 Task: Use the formula "LOGNORM.INV" in spreadsheet "Project portfolio".
Action: Mouse moved to (141, 85)
Screenshot: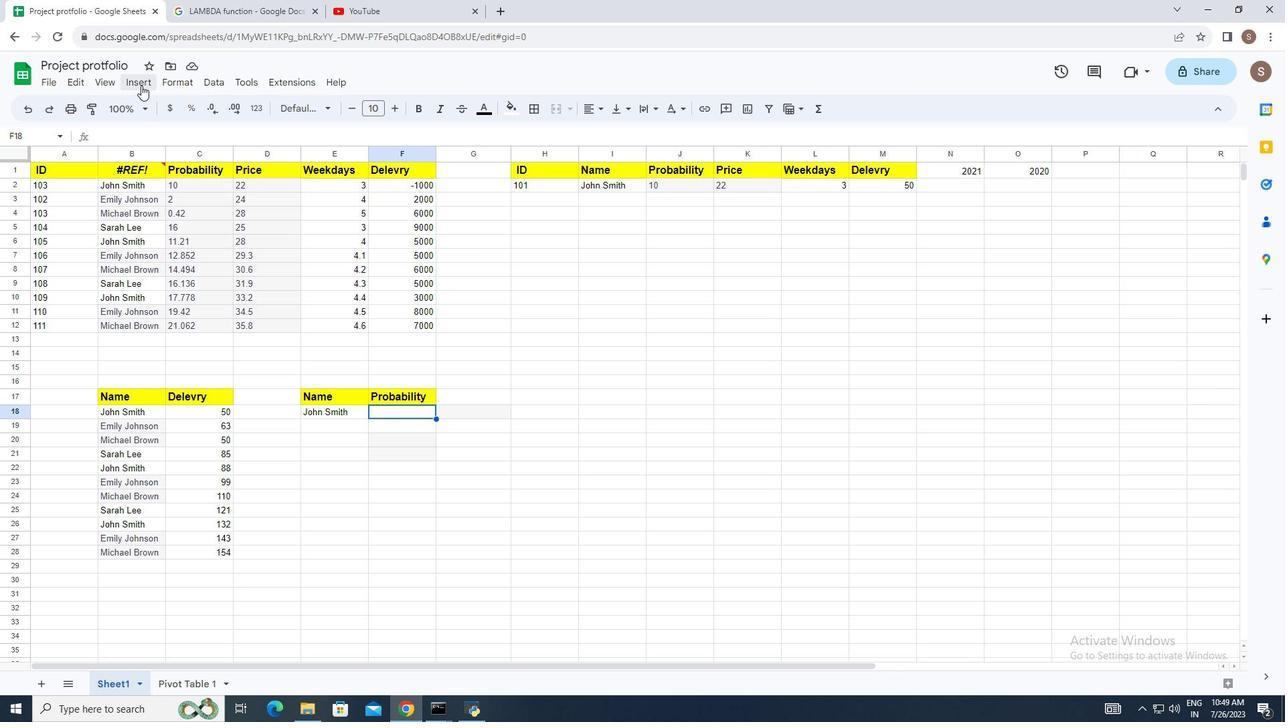 
Action: Mouse pressed left at (141, 85)
Screenshot: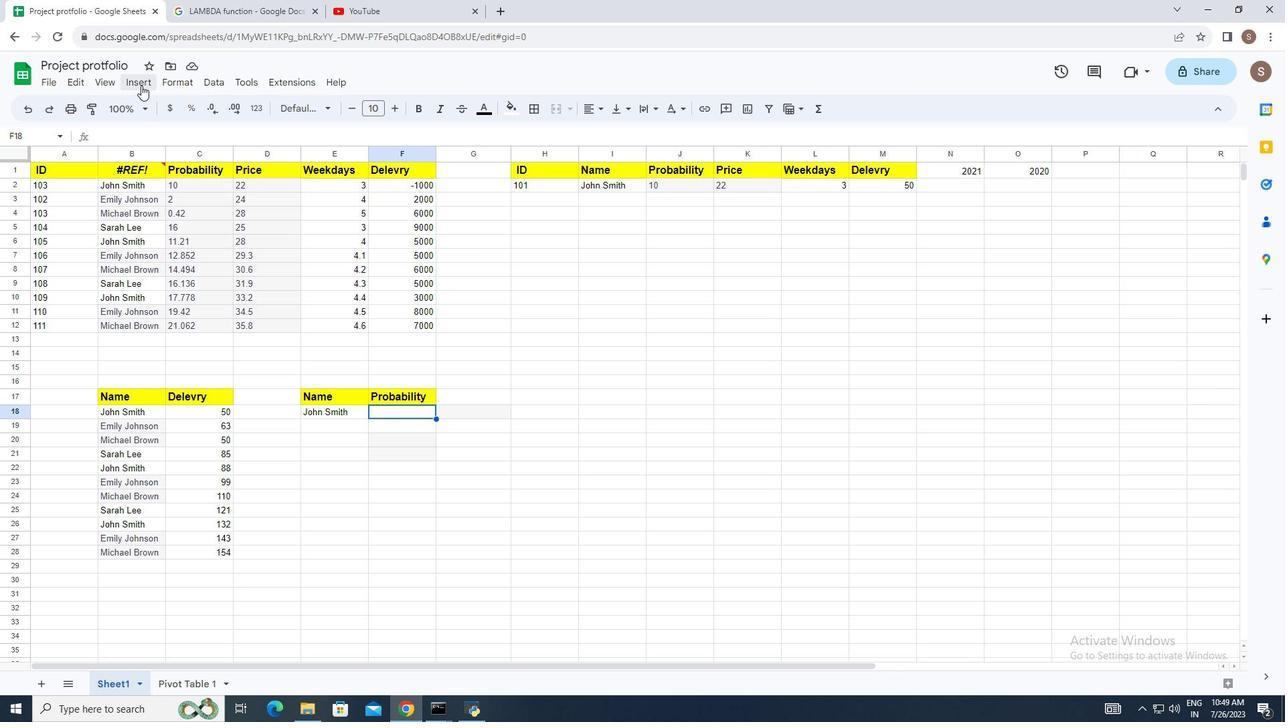 
Action: Mouse moved to (210, 313)
Screenshot: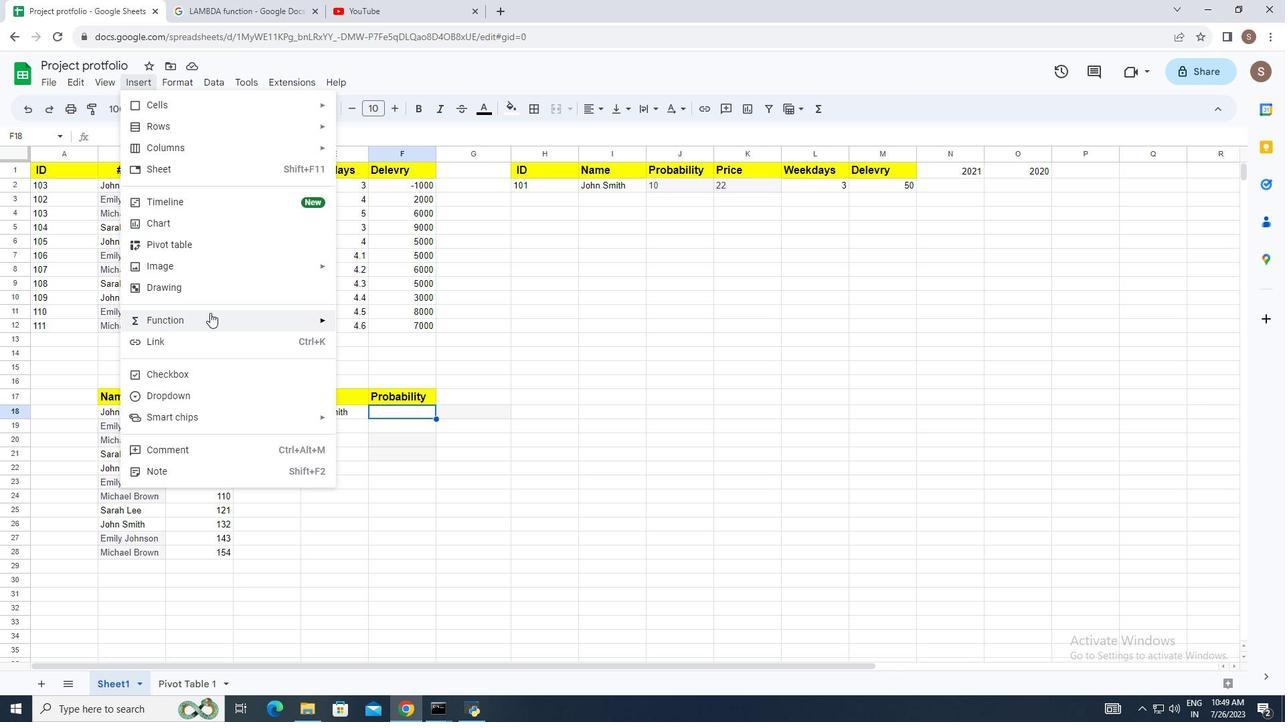 
Action: Mouse pressed left at (210, 313)
Screenshot: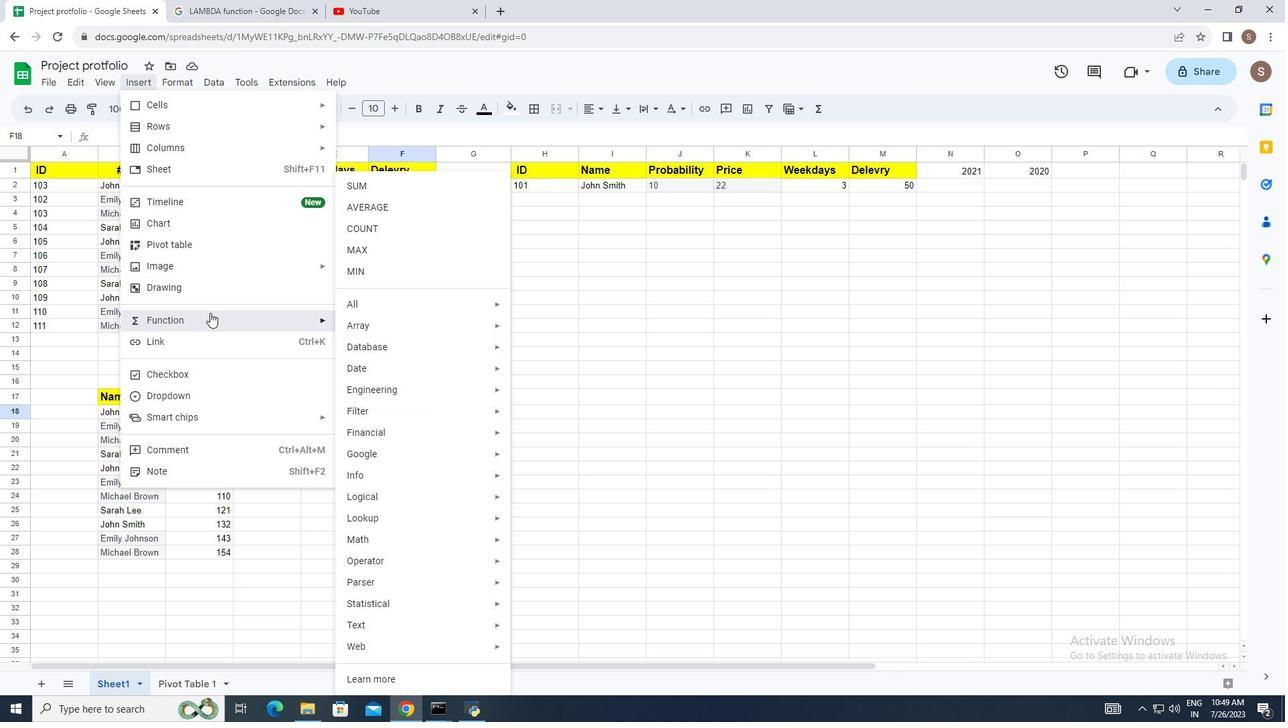 
Action: Mouse moved to (391, 309)
Screenshot: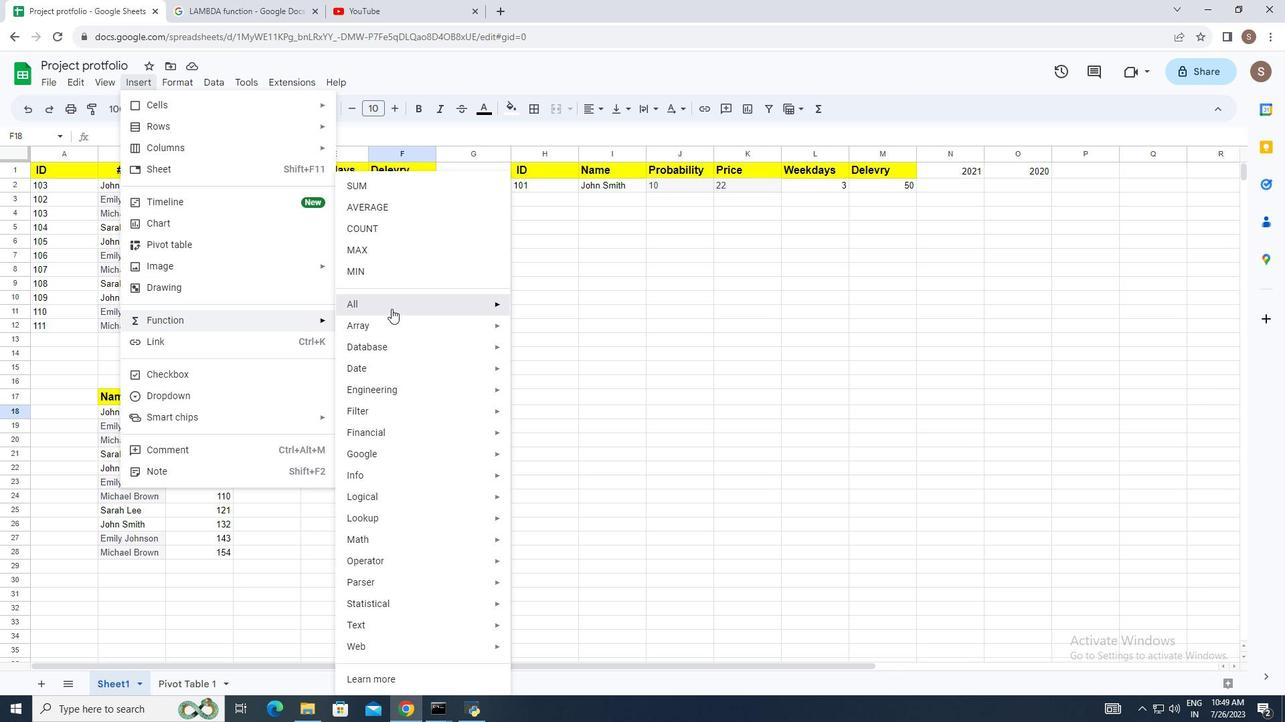 
Action: Mouse pressed left at (391, 309)
Screenshot: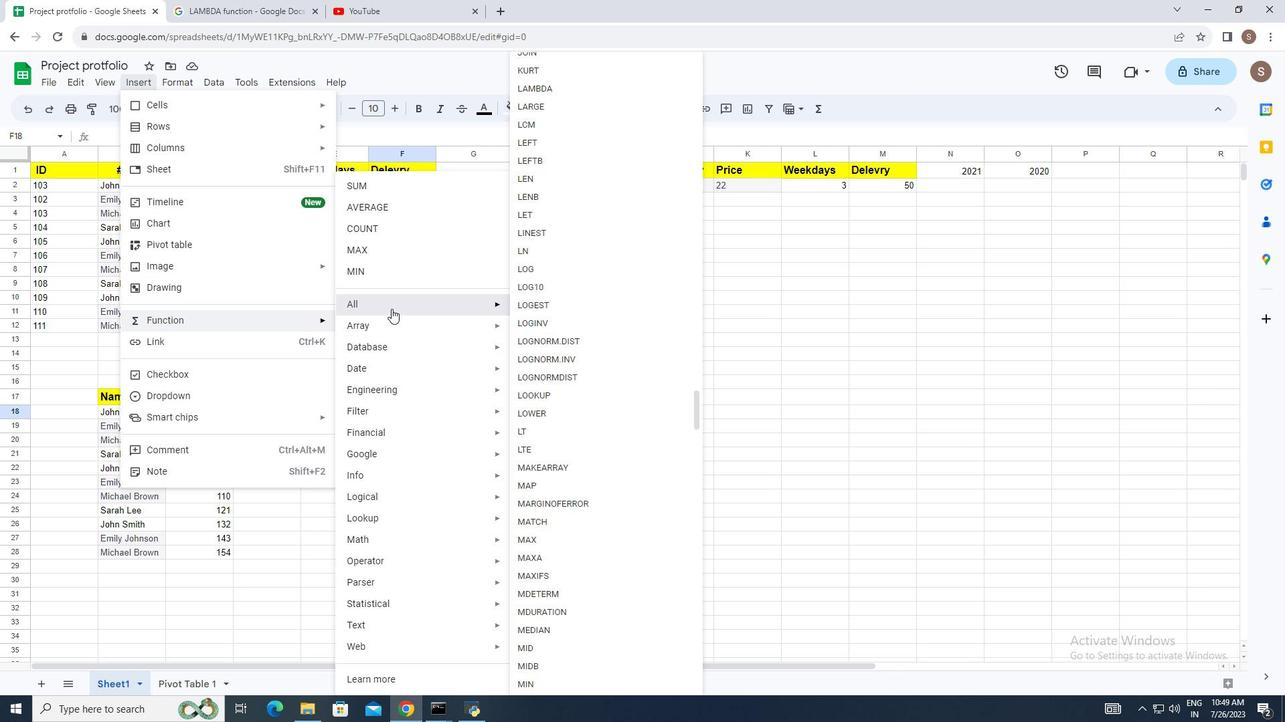 
Action: Mouse moved to (590, 362)
Screenshot: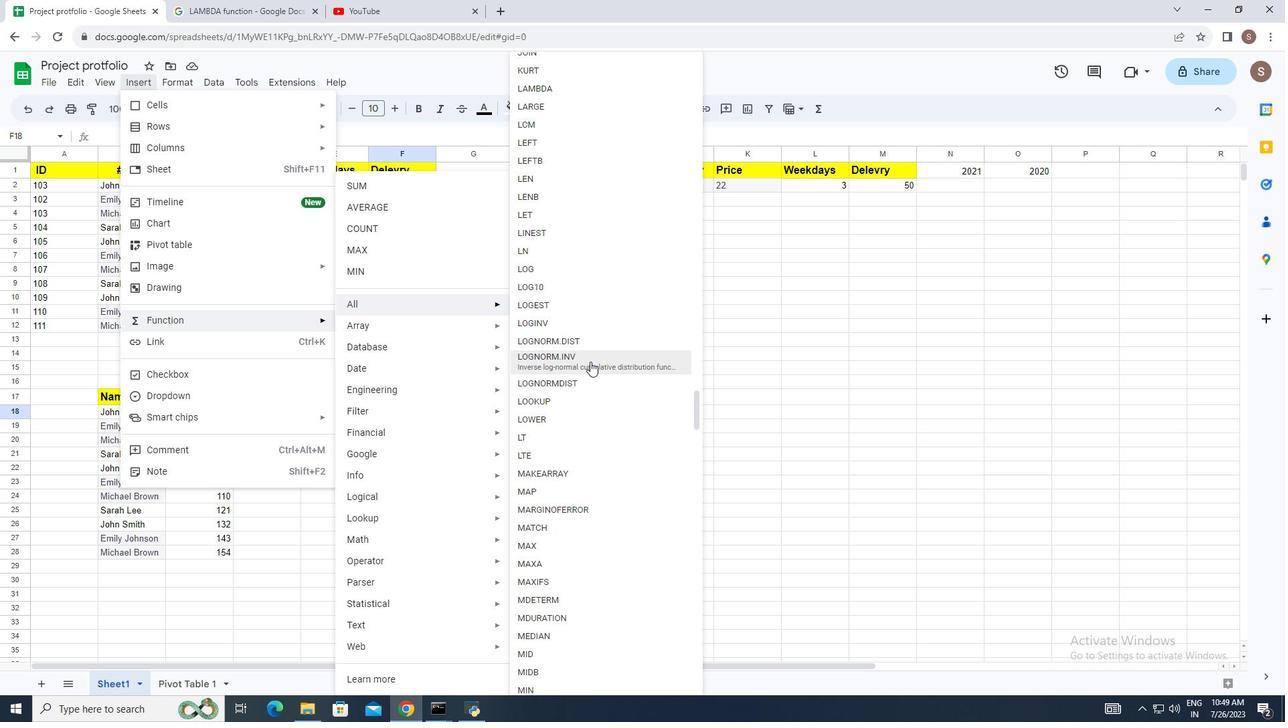 
Action: Mouse pressed left at (590, 362)
Screenshot: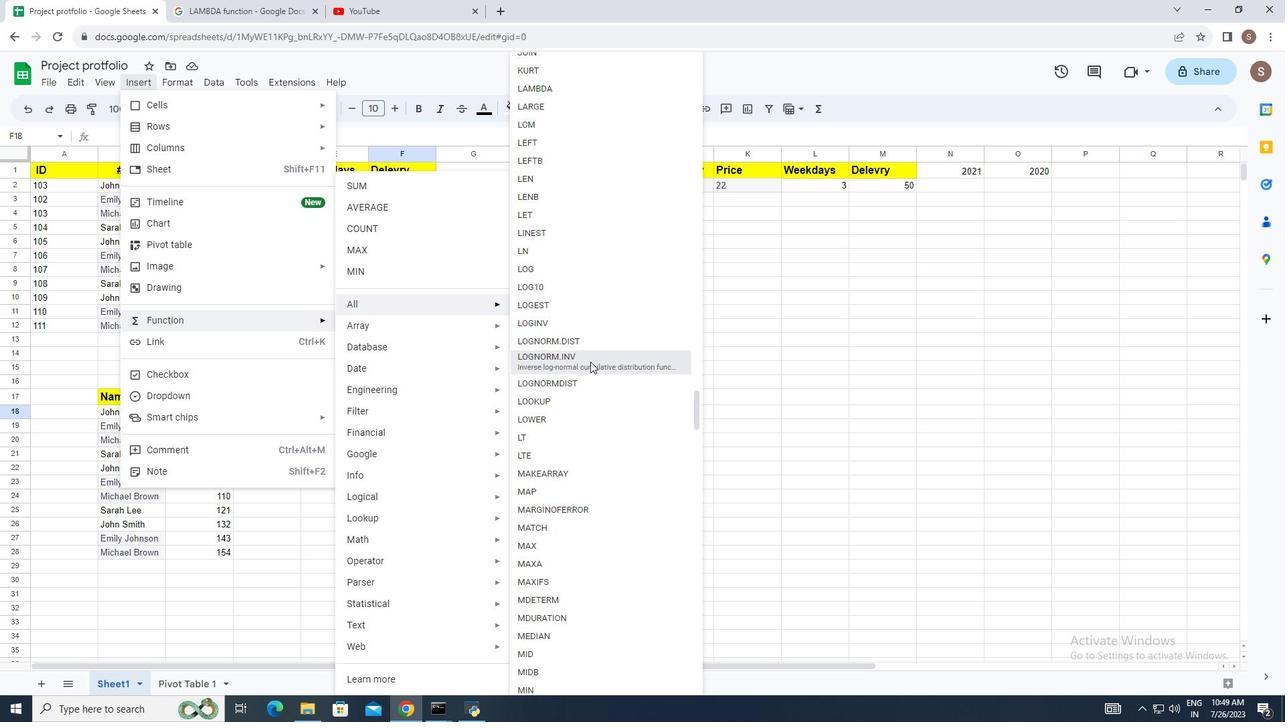 
Action: Mouse moved to (543, 386)
Screenshot: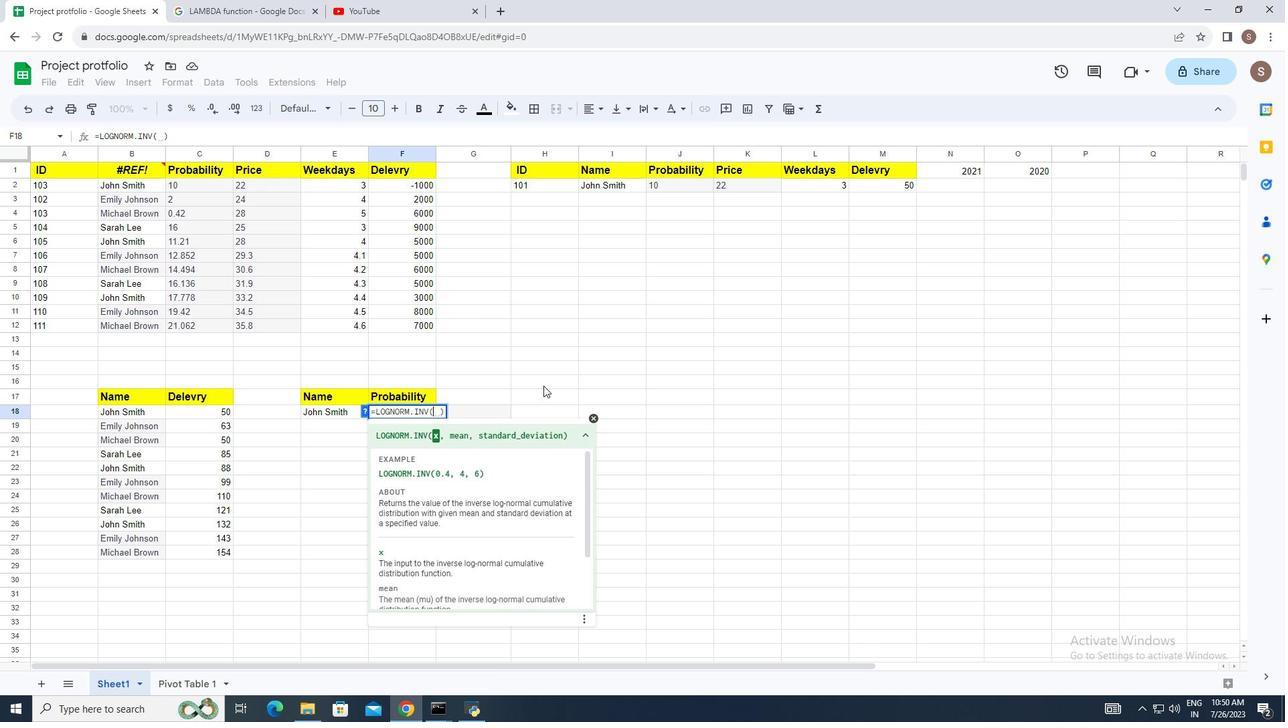 
Action: Key pressed 0.4,<Key.space>4,<Key.space>6<Key.enter>
Screenshot: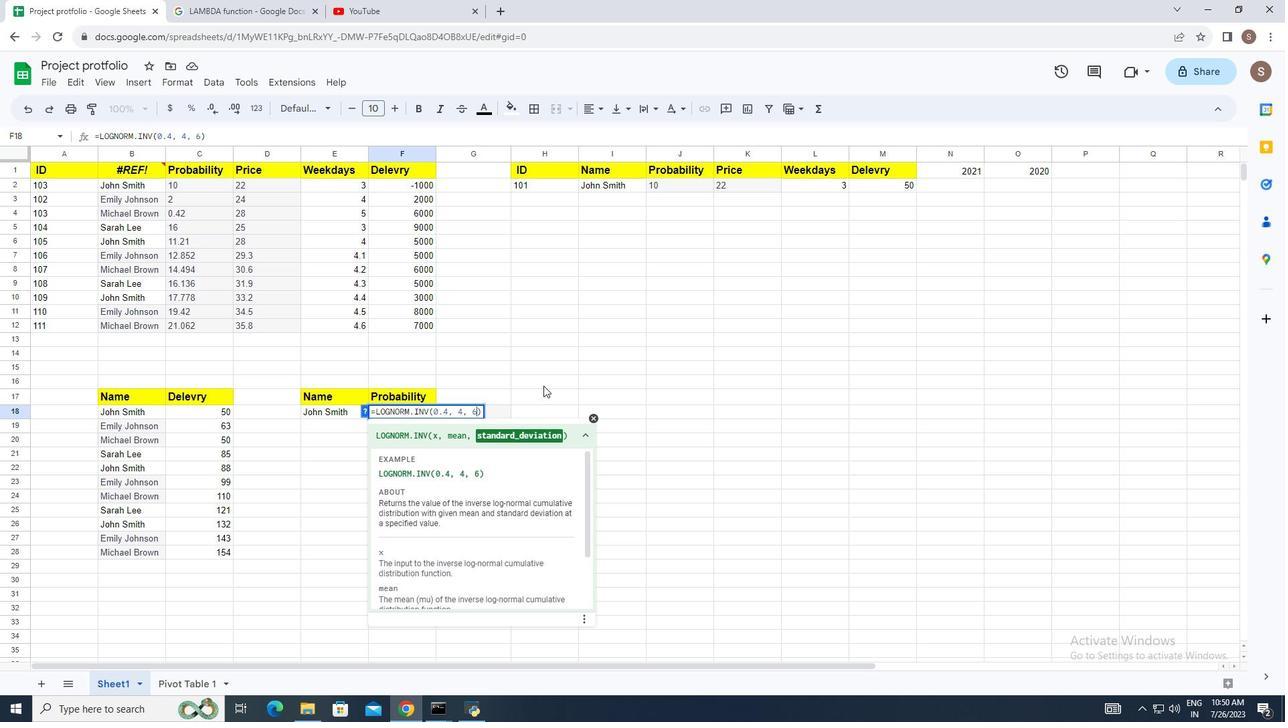 
